 Task: Check the number of townhouses sold in the last 3 years.
Action: Mouse moved to (1071, 188)
Screenshot: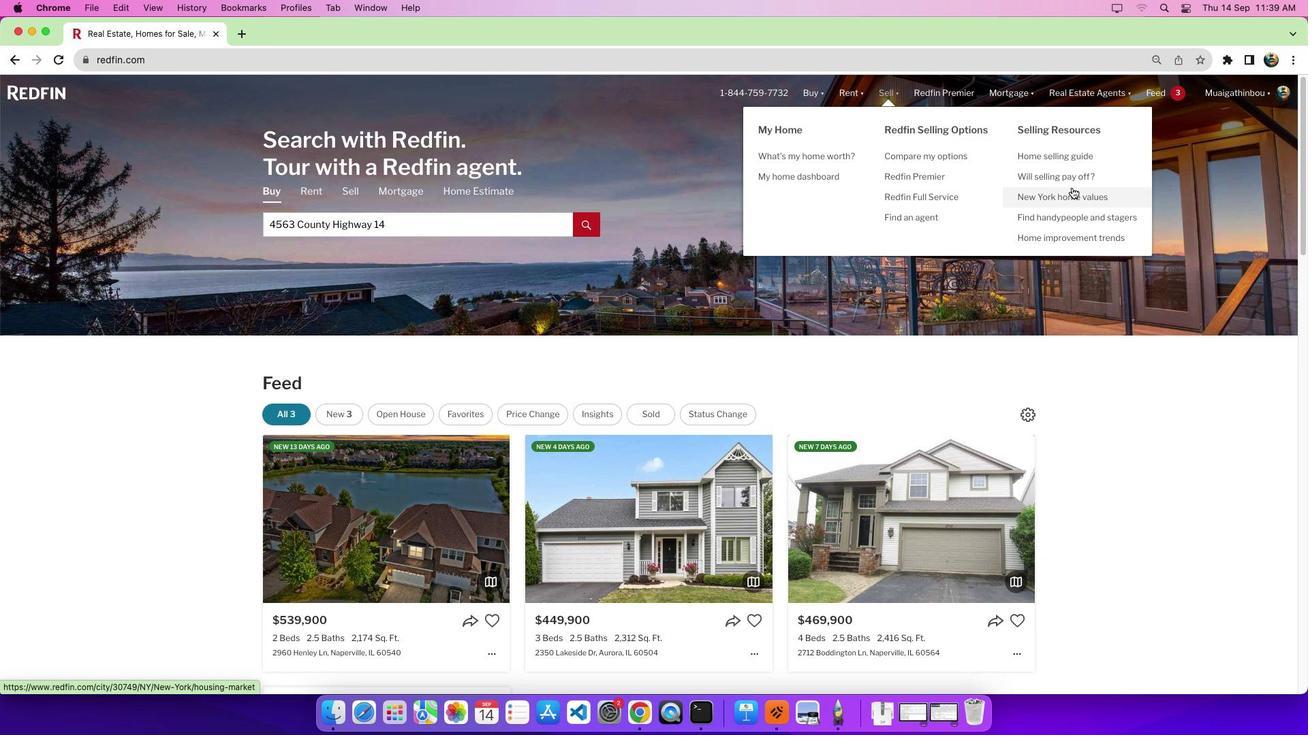 
Action: Mouse pressed left at (1071, 188)
Screenshot: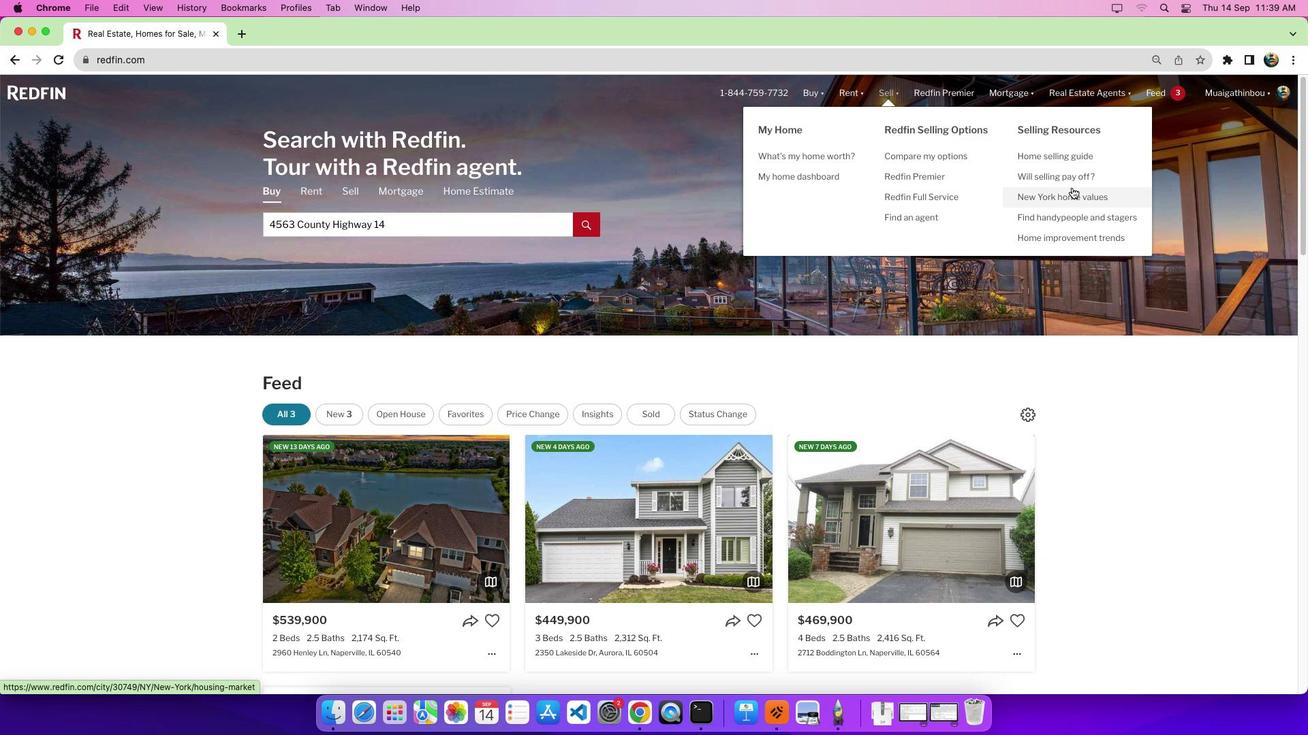 
Action: Mouse moved to (310, 472)
Screenshot: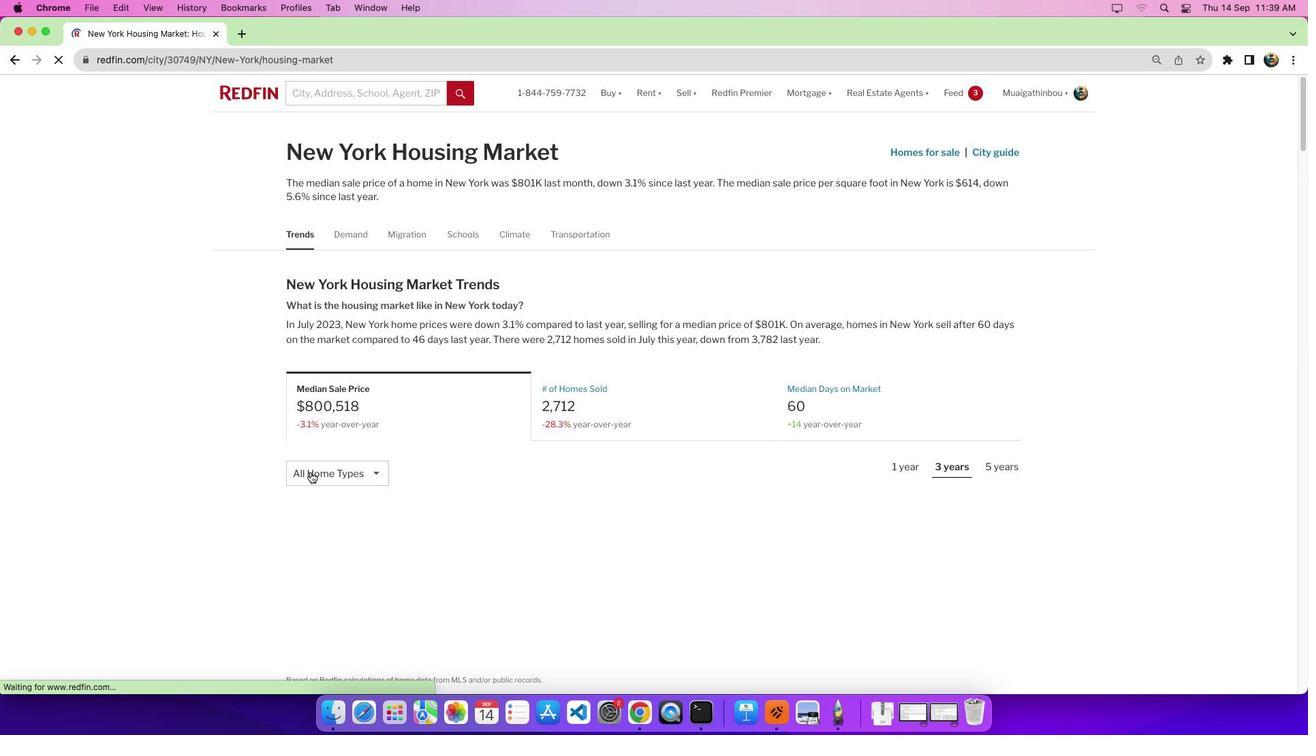
Action: Mouse pressed left at (310, 472)
Screenshot: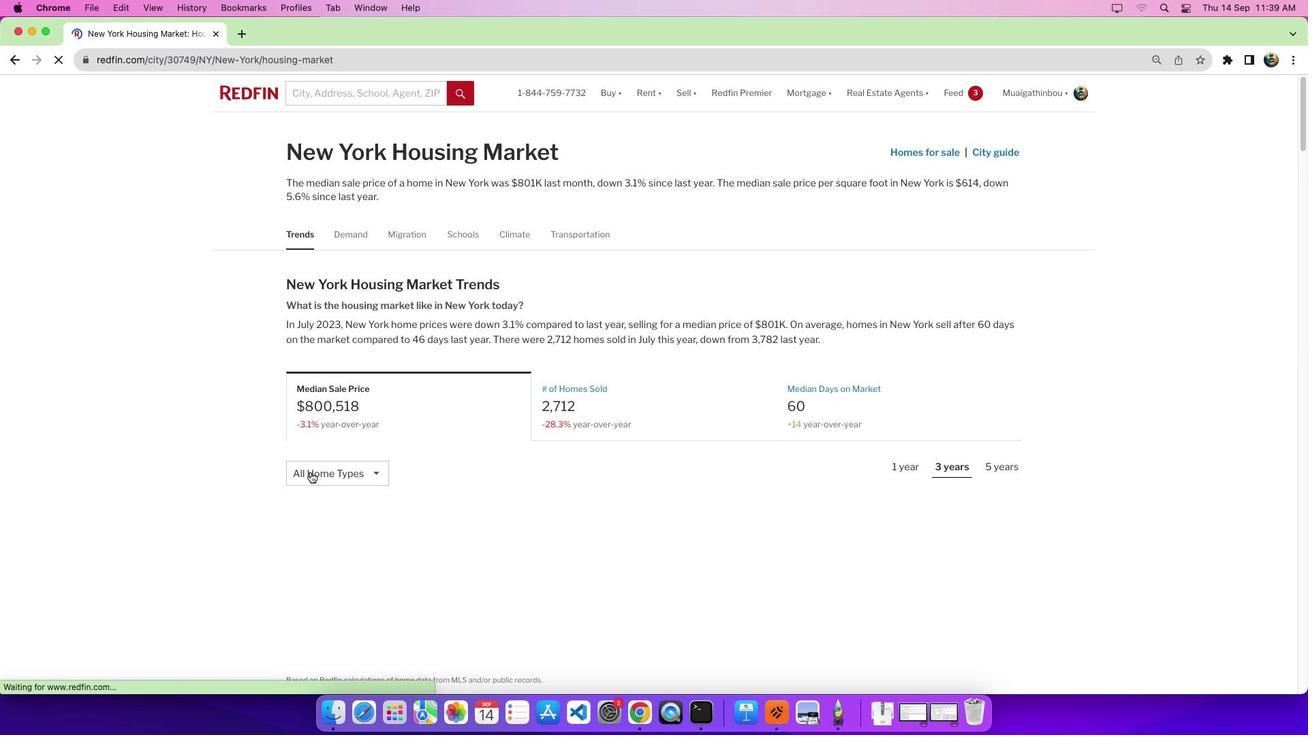 
Action: Mouse pressed left at (310, 472)
Screenshot: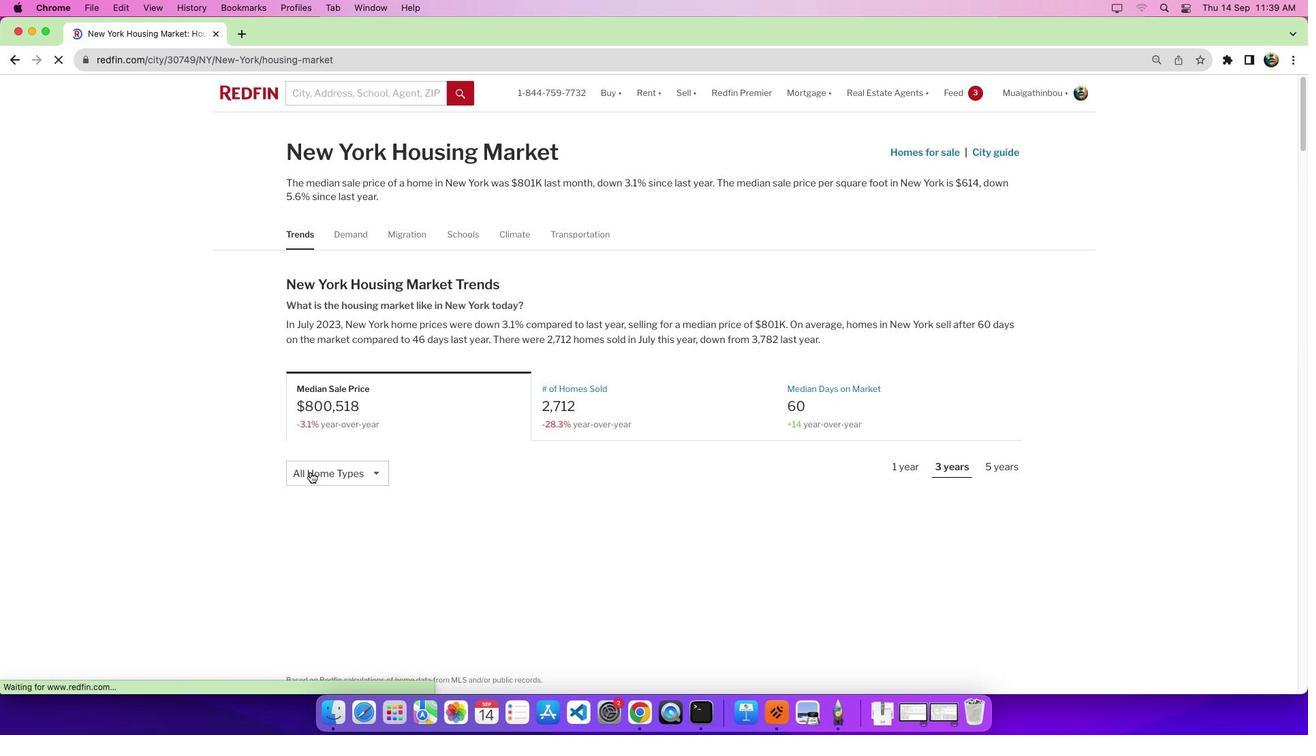 
Action: Mouse moved to (607, 412)
Screenshot: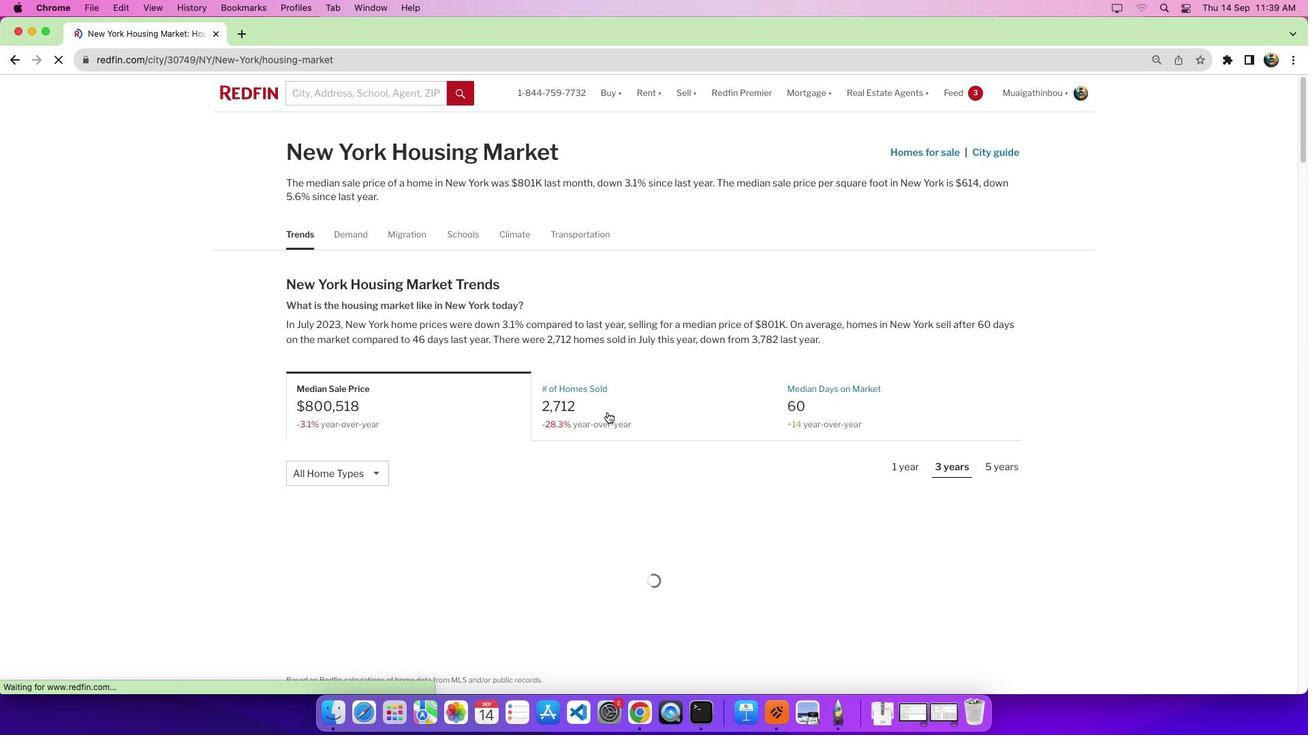 
Action: Mouse pressed left at (607, 412)
Screenshot: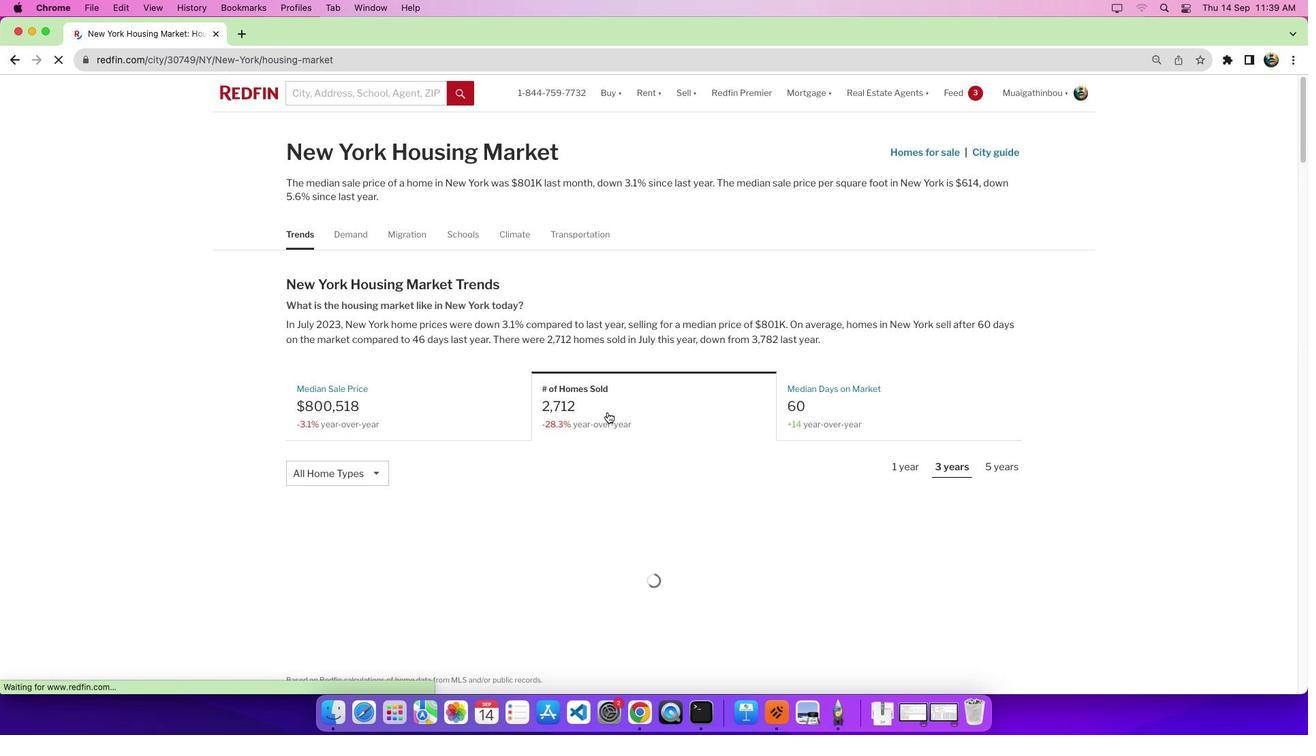 
Action: Mouse moved to (607, 412)
Screenshot: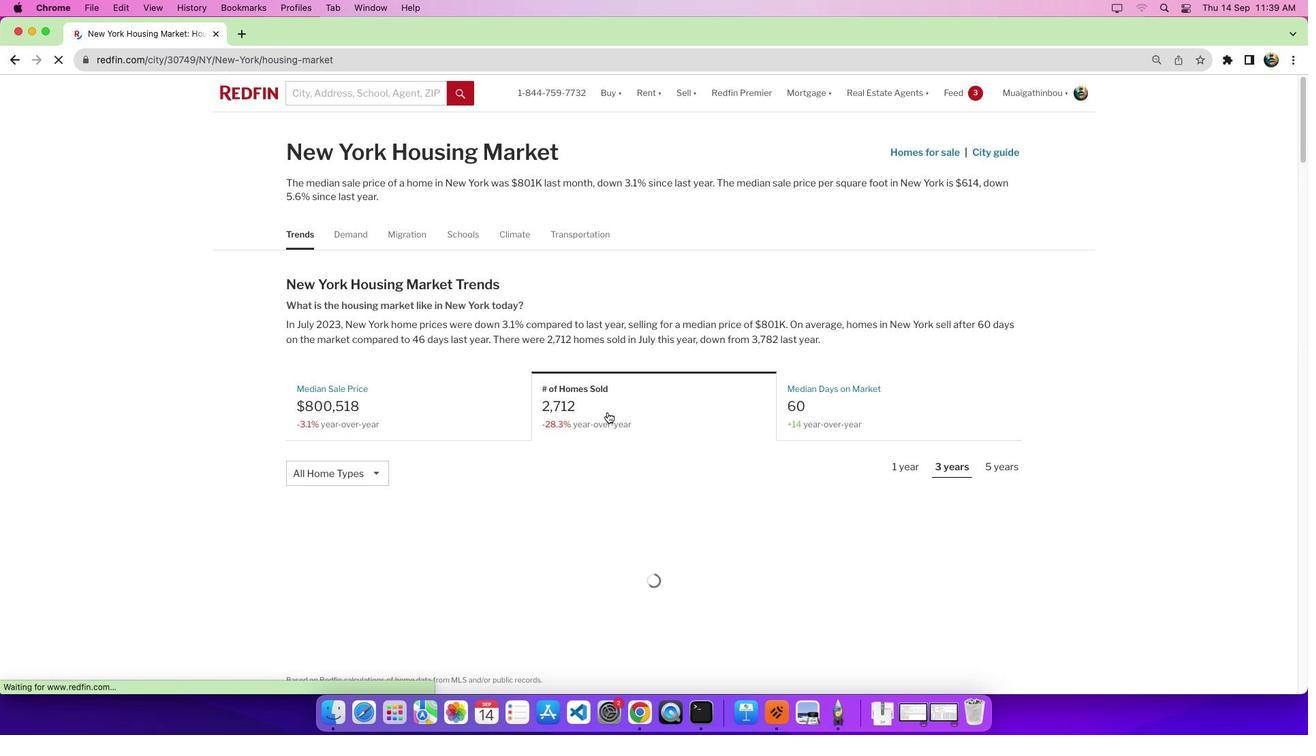 
Action: Mouse pressed left at (607, 412)
Screenshot: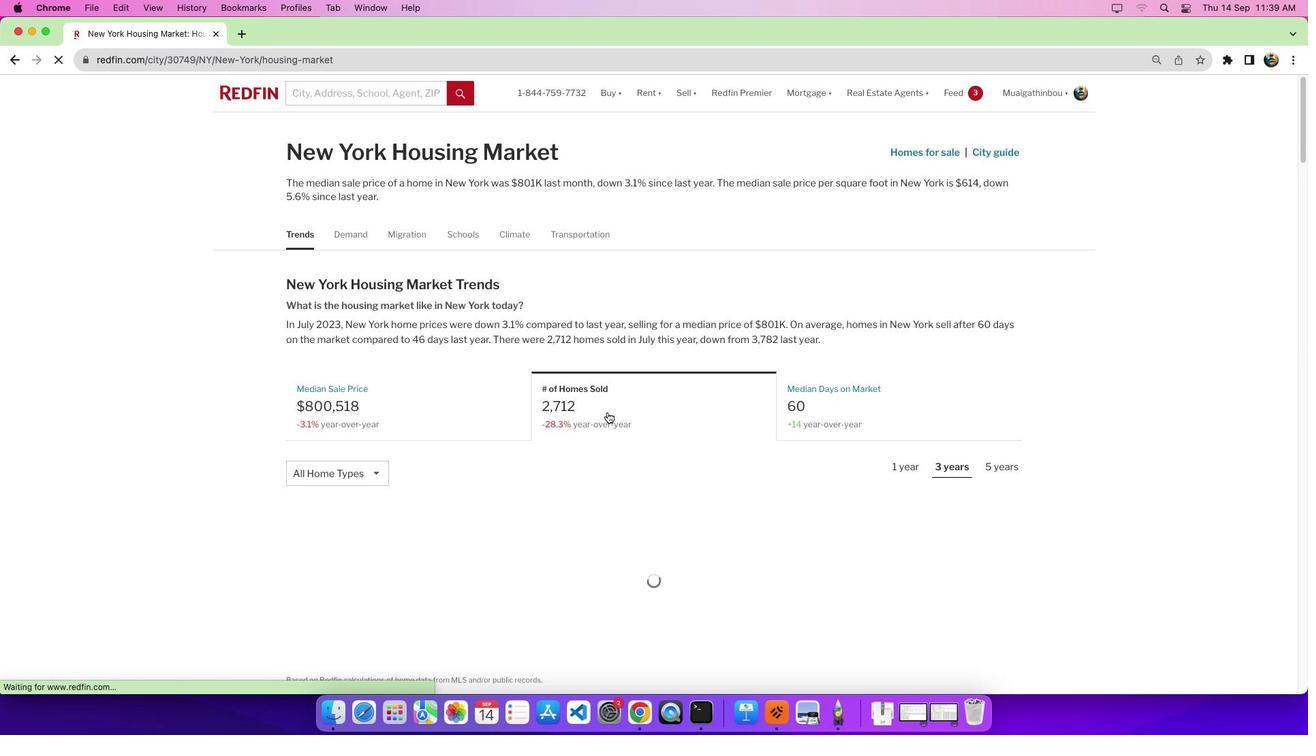 
Action: Mouse moved to (330, 479)
Screenshot: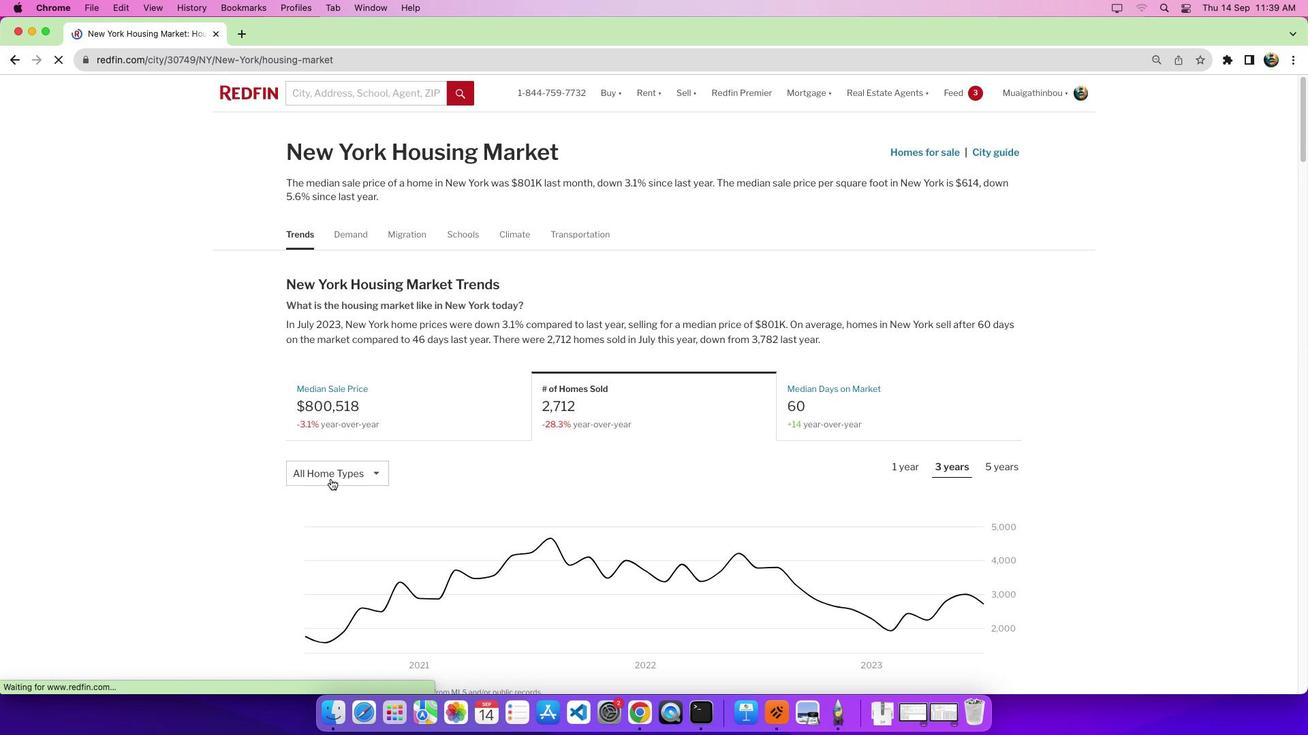 
Action: Mouse pressed left at (330, 479)
Screenshot: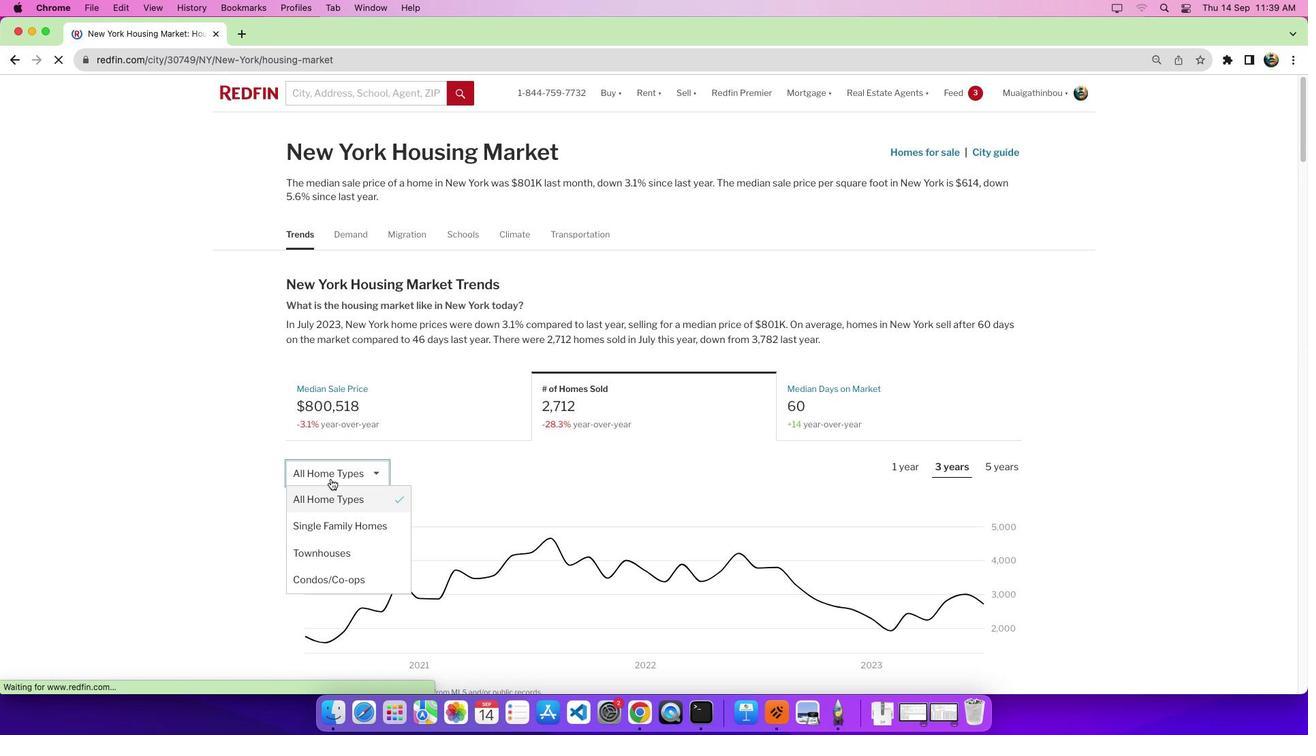 
Action: Mouse moved to (330, 560)
Screenshot: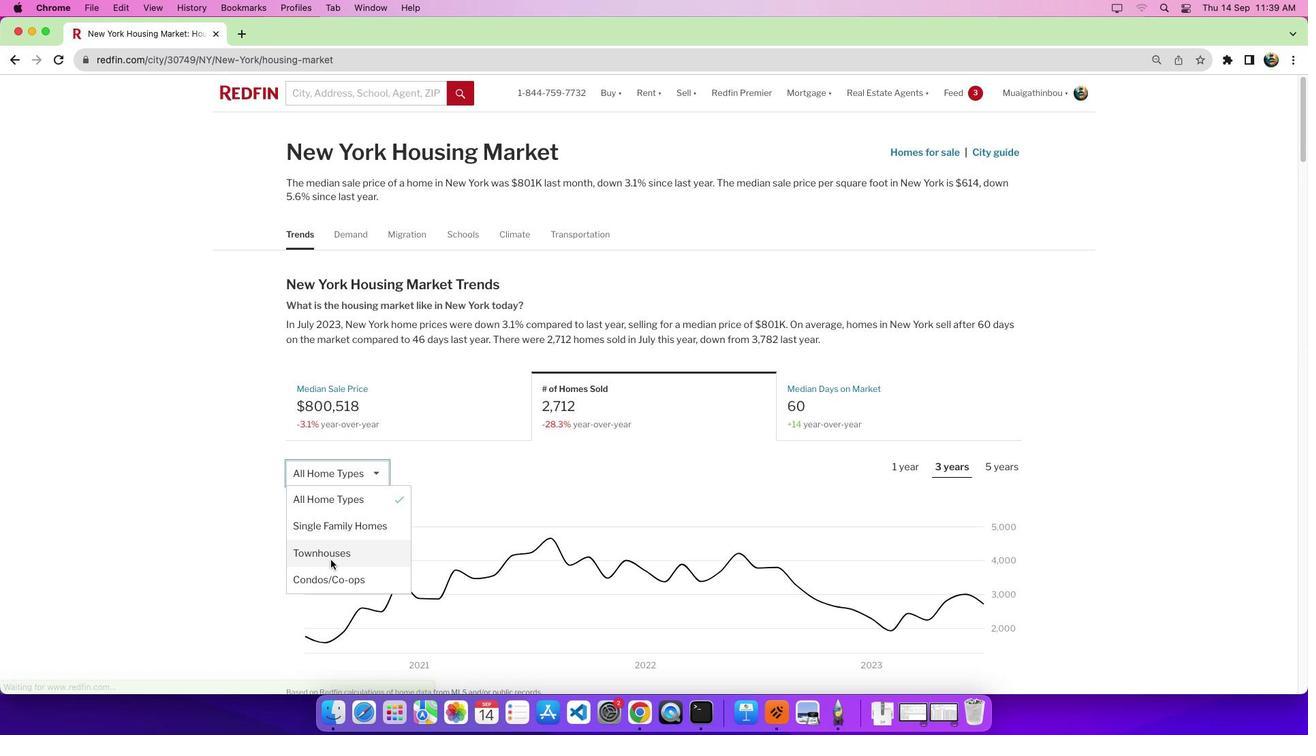 
Action: Mouse pressed left at (330, 560)
Screenshot: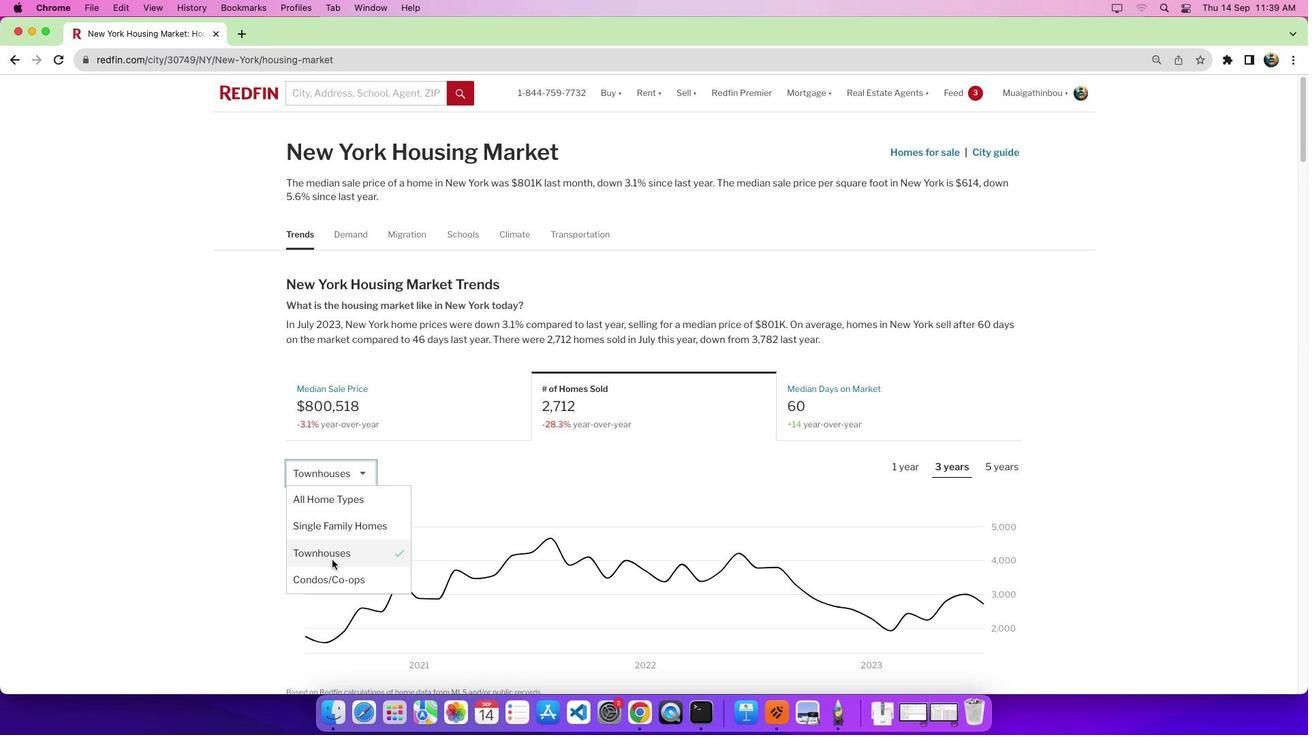 
Action: Mouse moved to (904, 573)
Screenshot: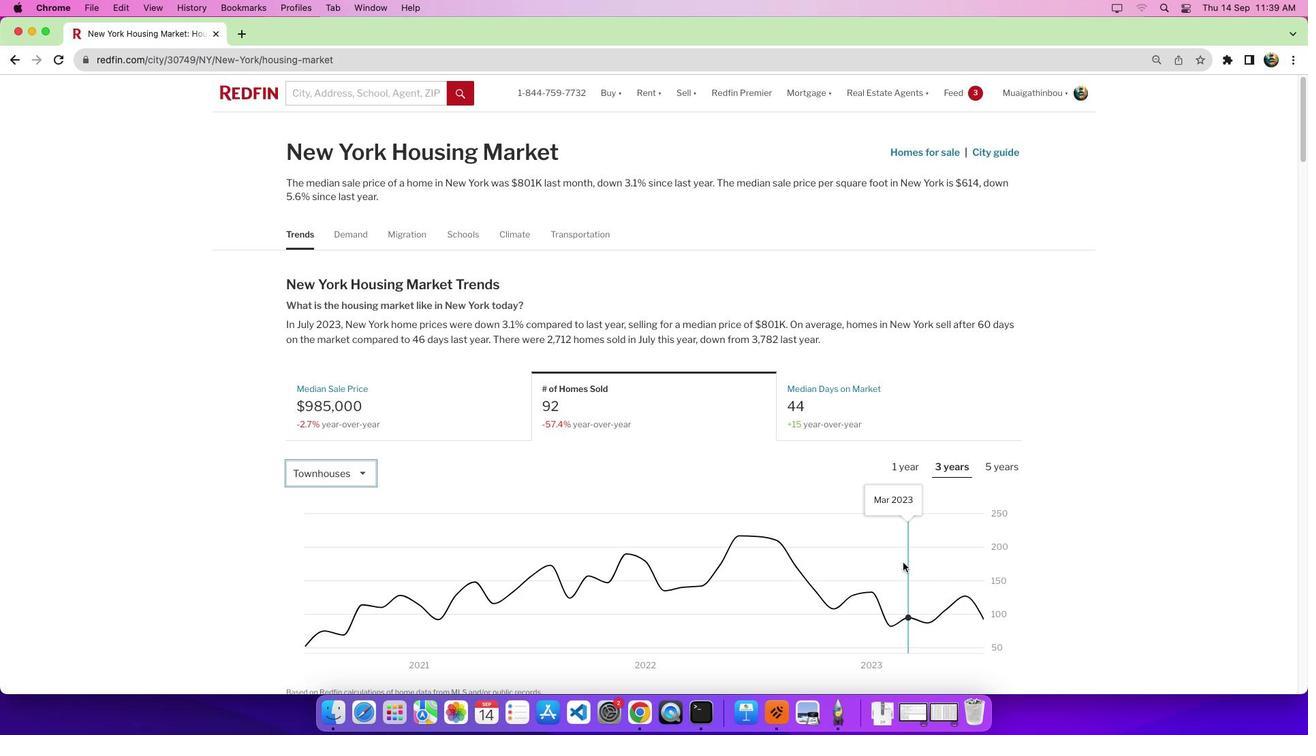 
Action: Mouse scrolled (904, 573) with delta (0, 0)
Screenshot: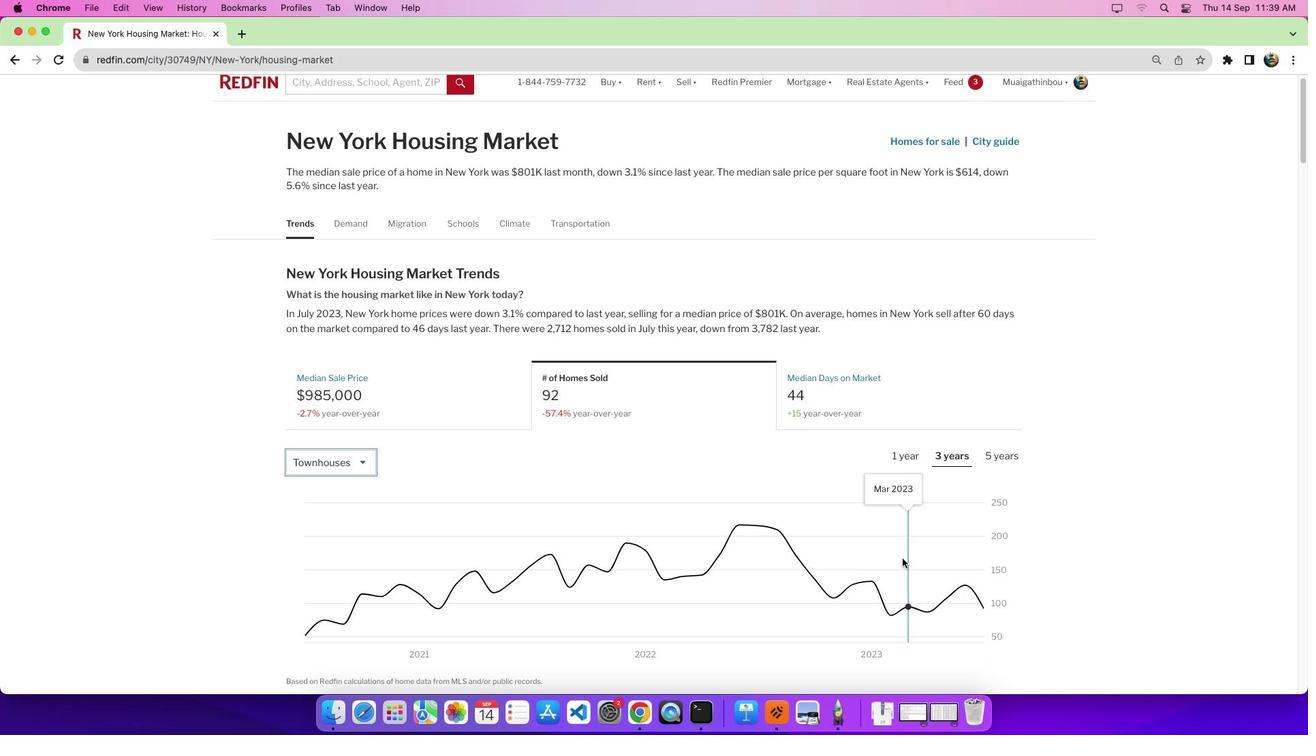 
Action: Mouse moved to (902, 562)
Screenshot: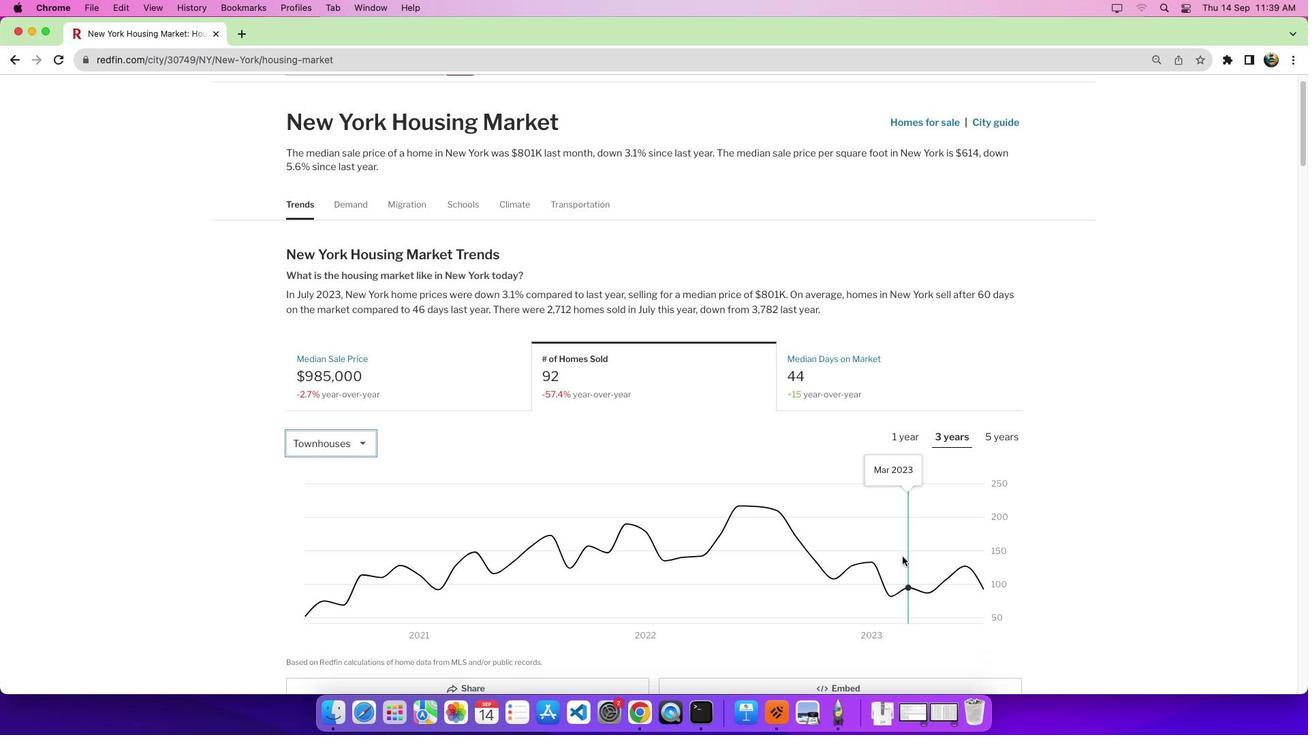 
Action: Mouse scrolled (902, 562) with delta (0, 0)
Screenshot: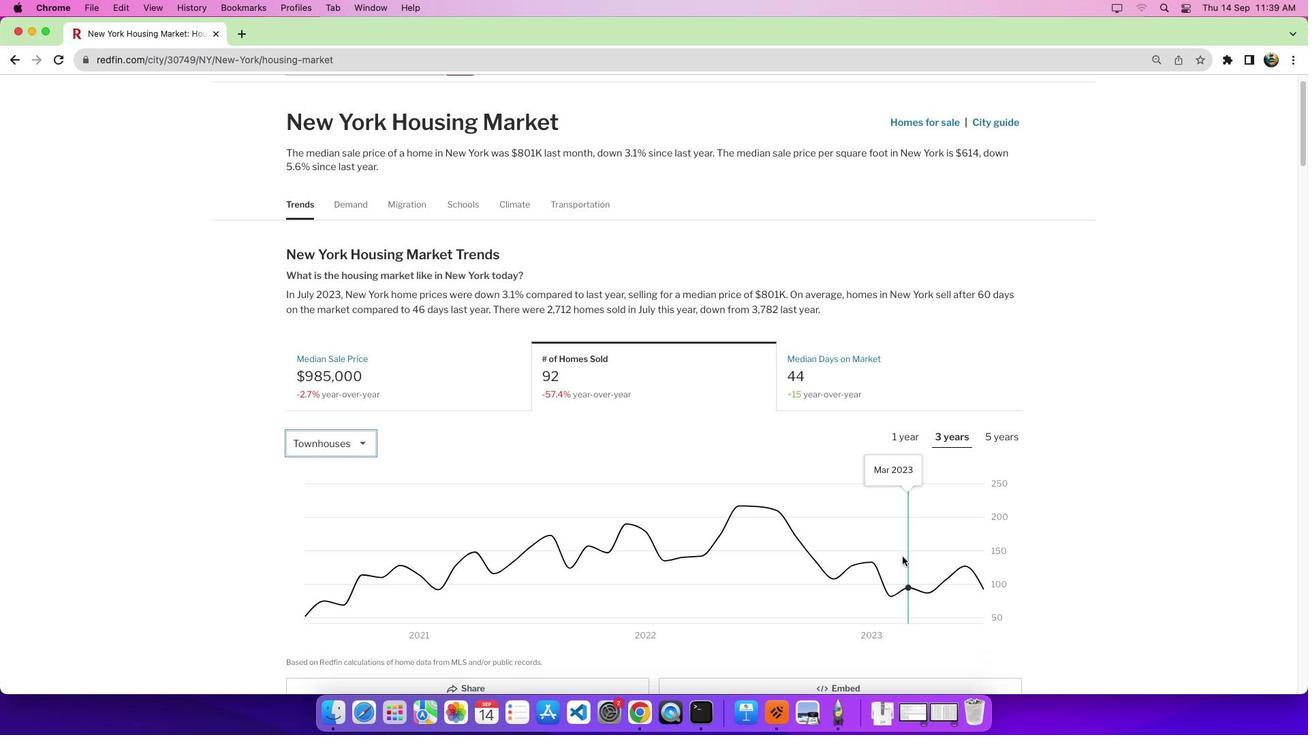 
Action: Mouse moved to (902, 556)
Screenshot: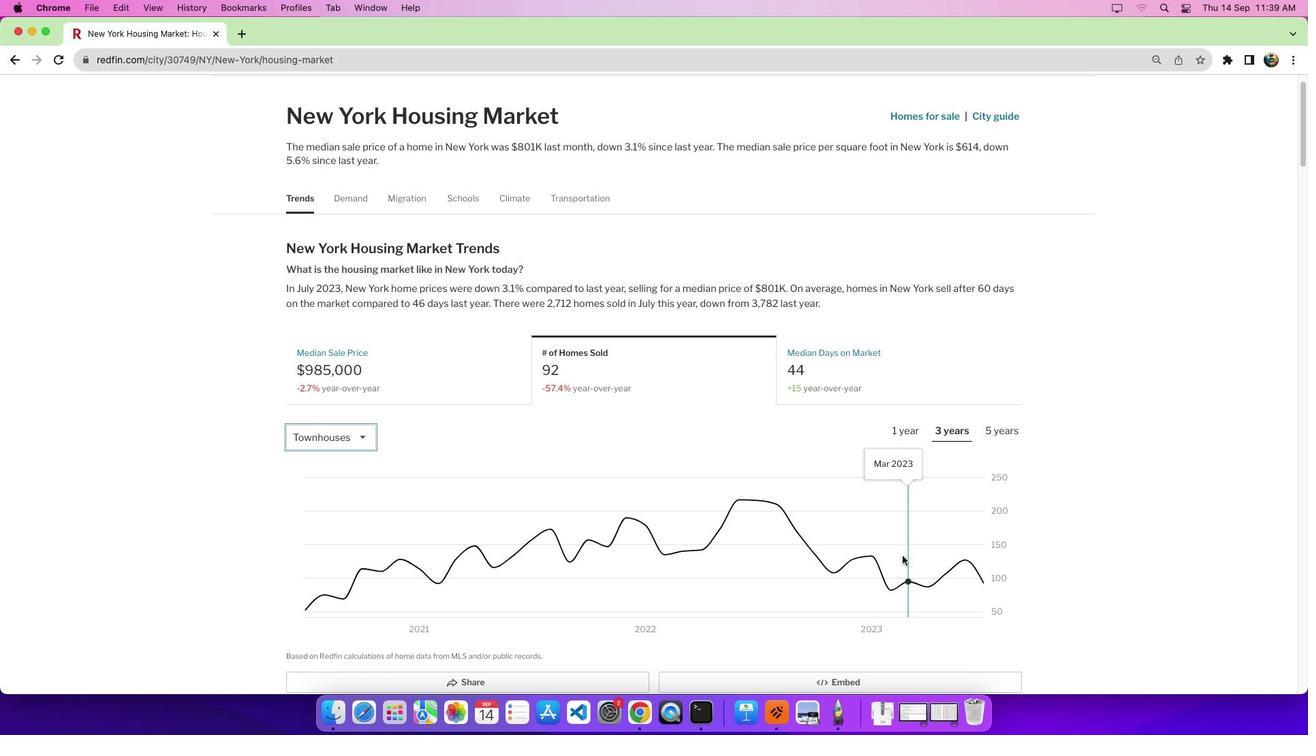 
Action: Mouse scrolled (902, 556) with delta (0, 0)
Screenshot: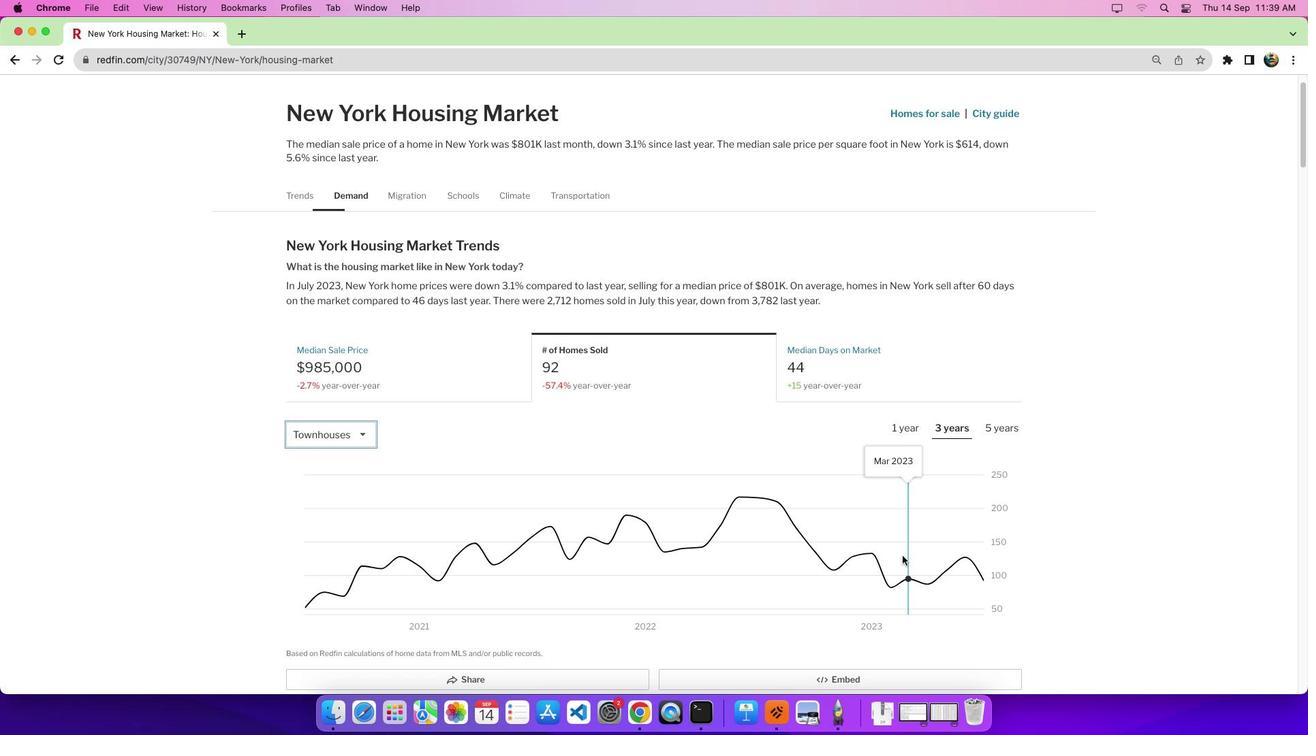 
Action: Mouse scrolled (902, 556) with delta (0, 0)
Screenshot: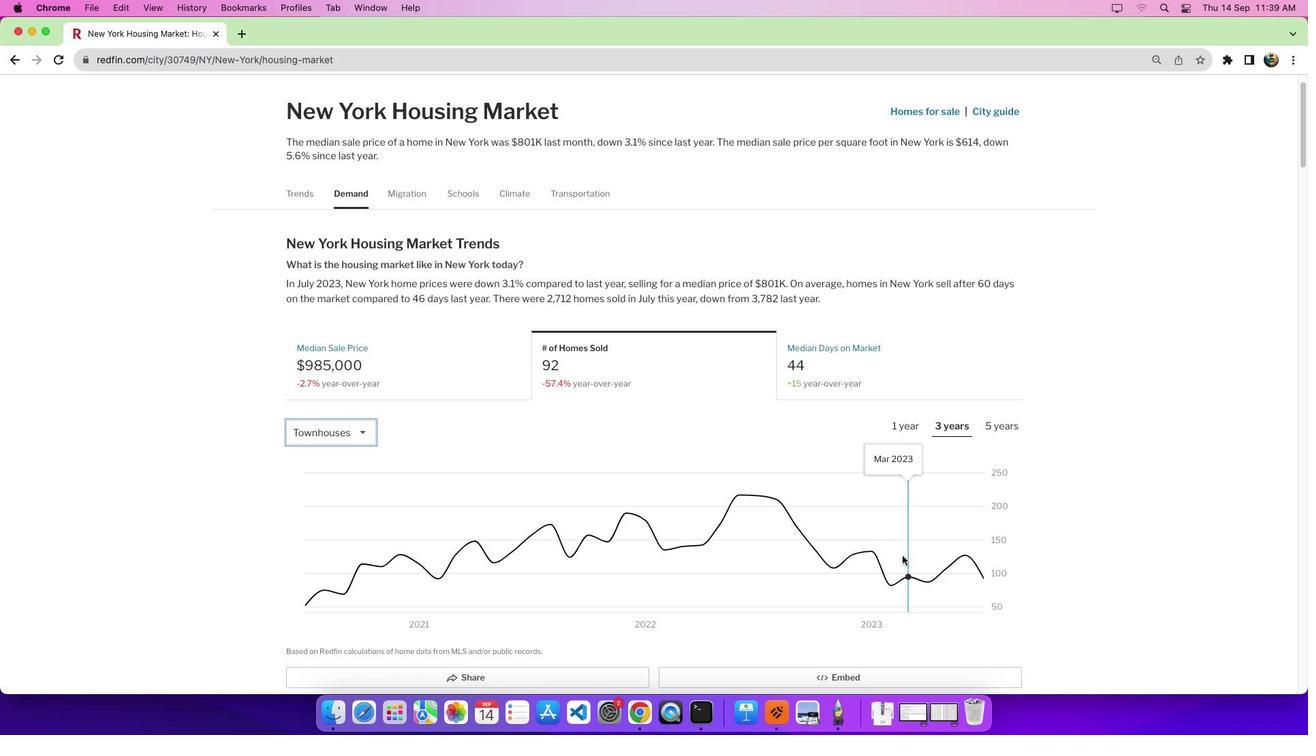 
Action: Mouse moved to (904, 552)
Screenshot: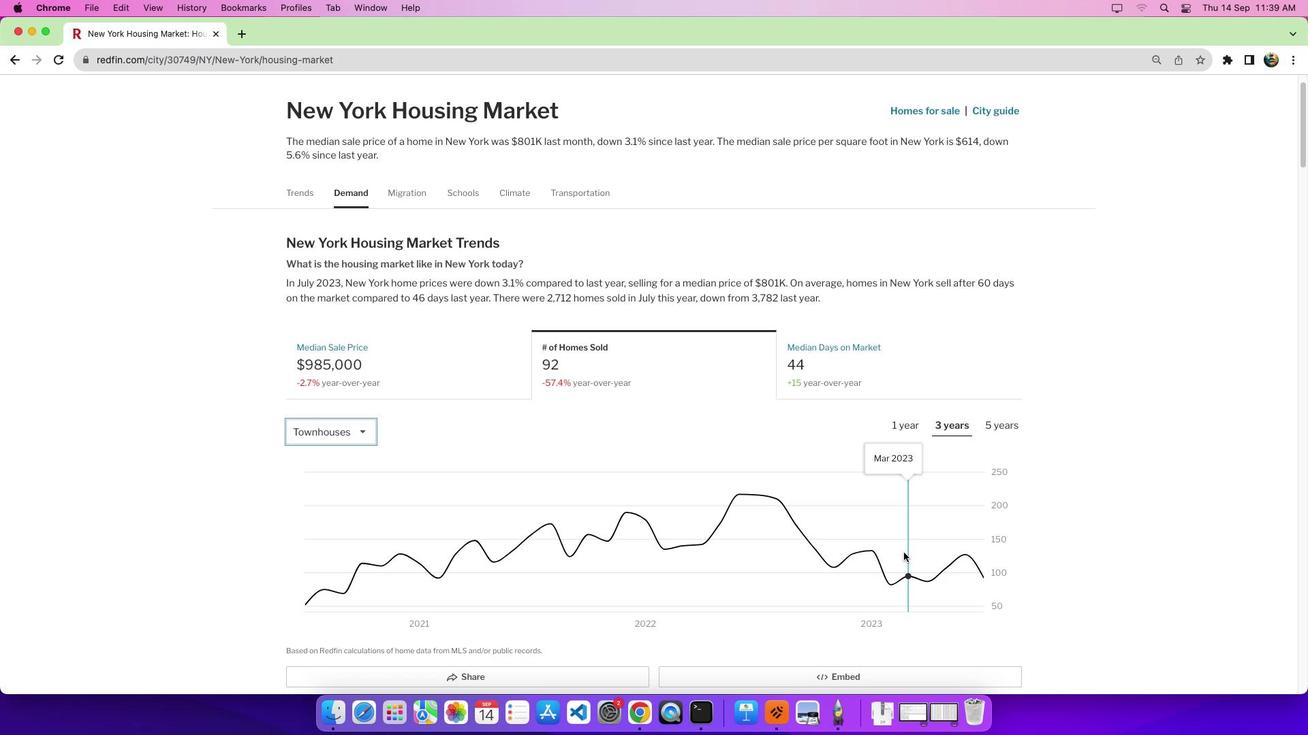 
